 Task: Create a due date automation trigger when advanced on, on the monday of the week before a card is due add content with a description ending with resume at 11:00 AM.
Action: Mouse moved to (1127, 91)
Screenshot: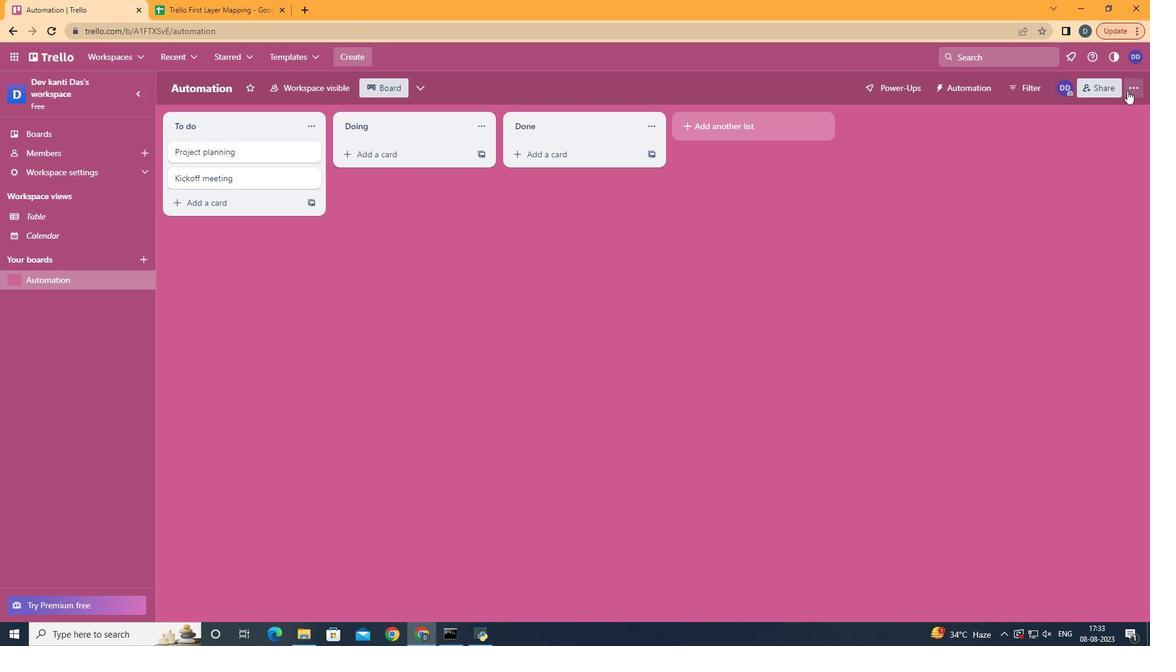 
Action: Mouse pressed left at (1127, 91)
Screenshot: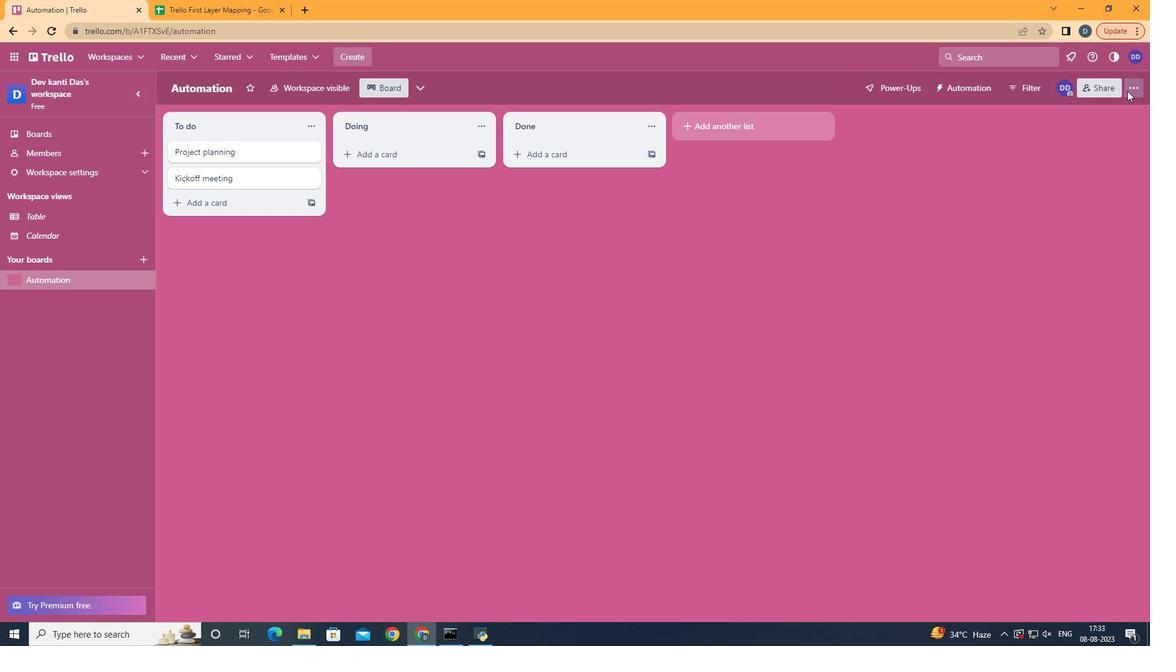 
Action: Mouse moved to (1038, 252)
Screenshot: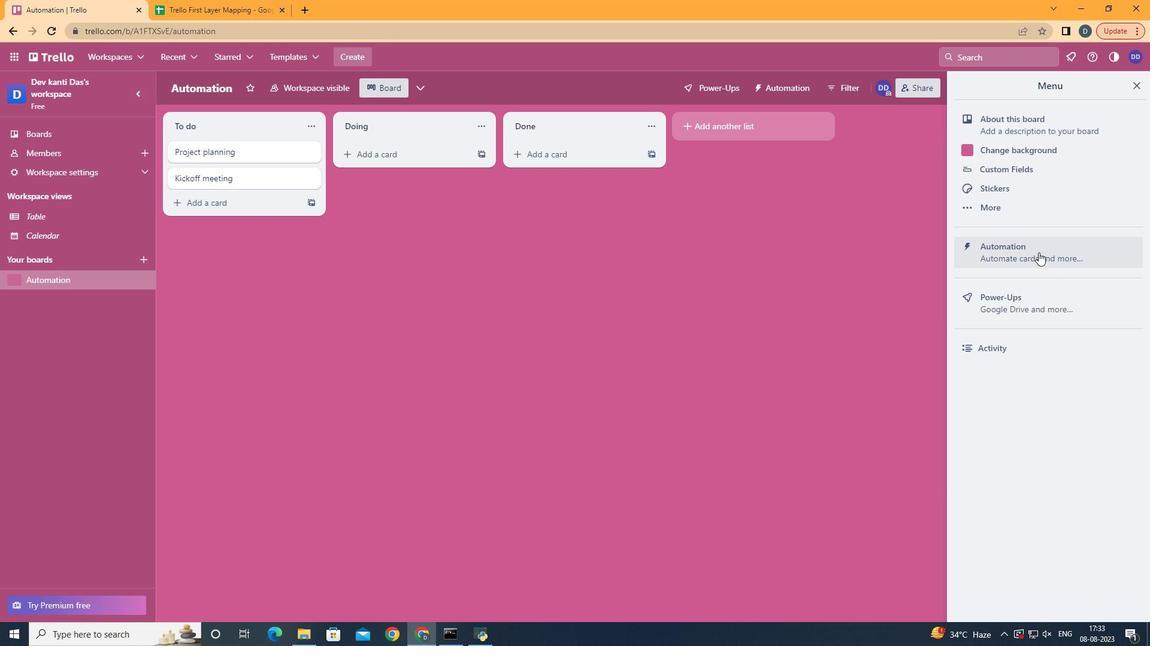 
Action: Mouse pressed left at (1038, 252)
Screenshot: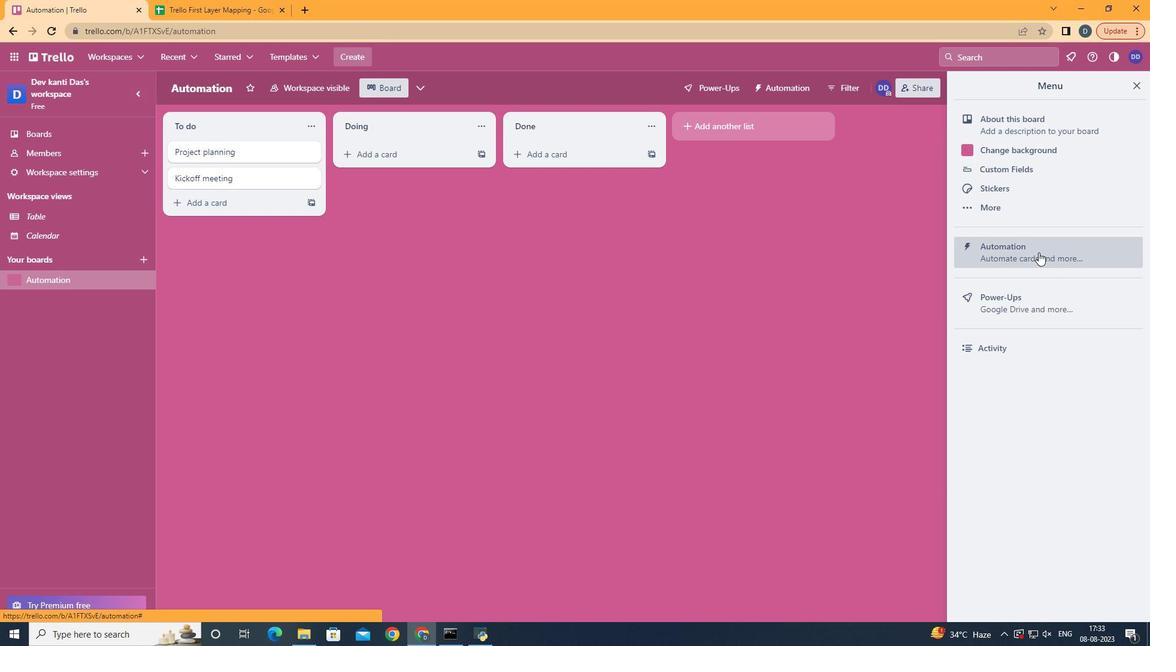 
Action: Mouse moved to (212, 244)
Screenshot: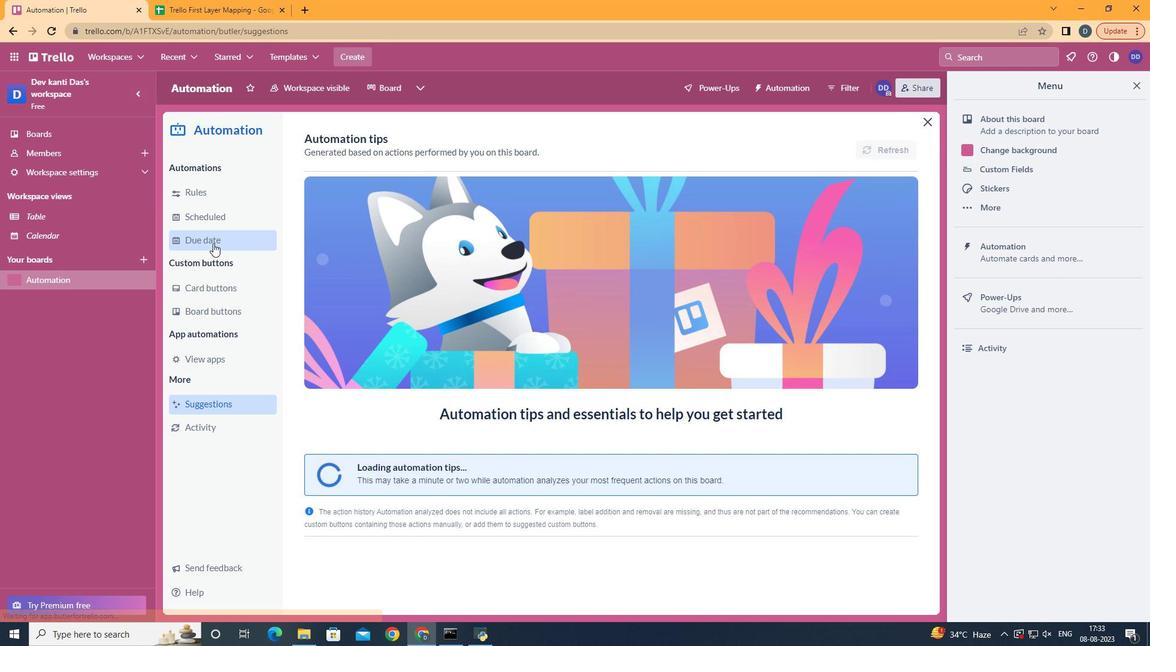 
Action: Mouse pressed left at (212, 244)
Screenshot: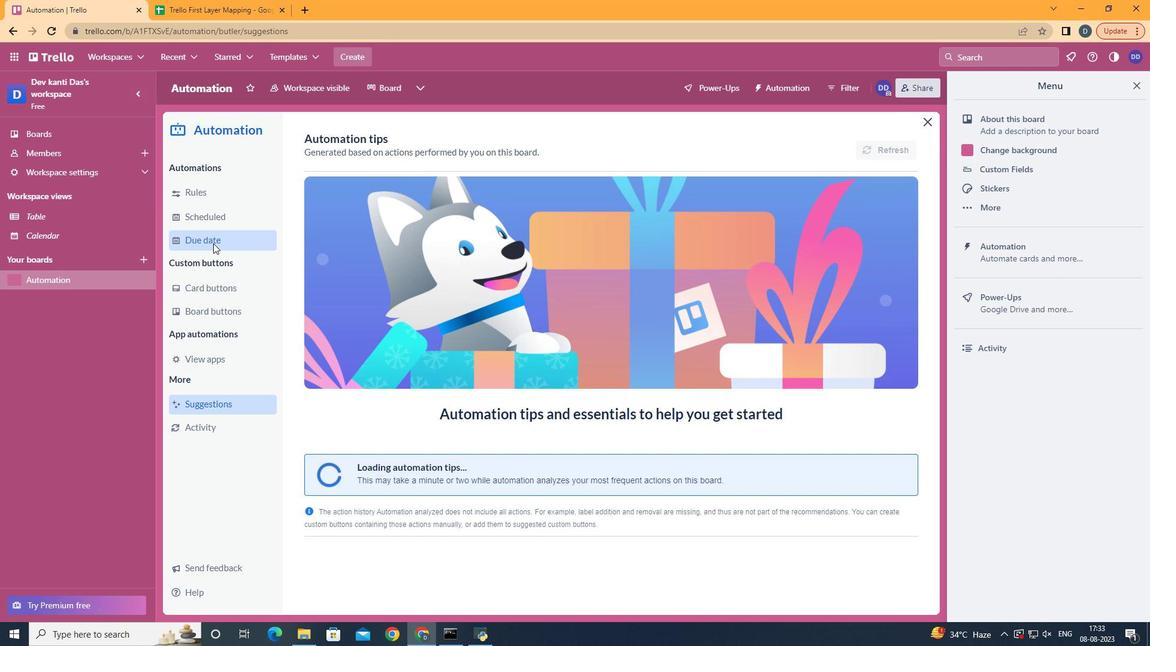
Action: Mouse moved to (842, 141)
Screenshot: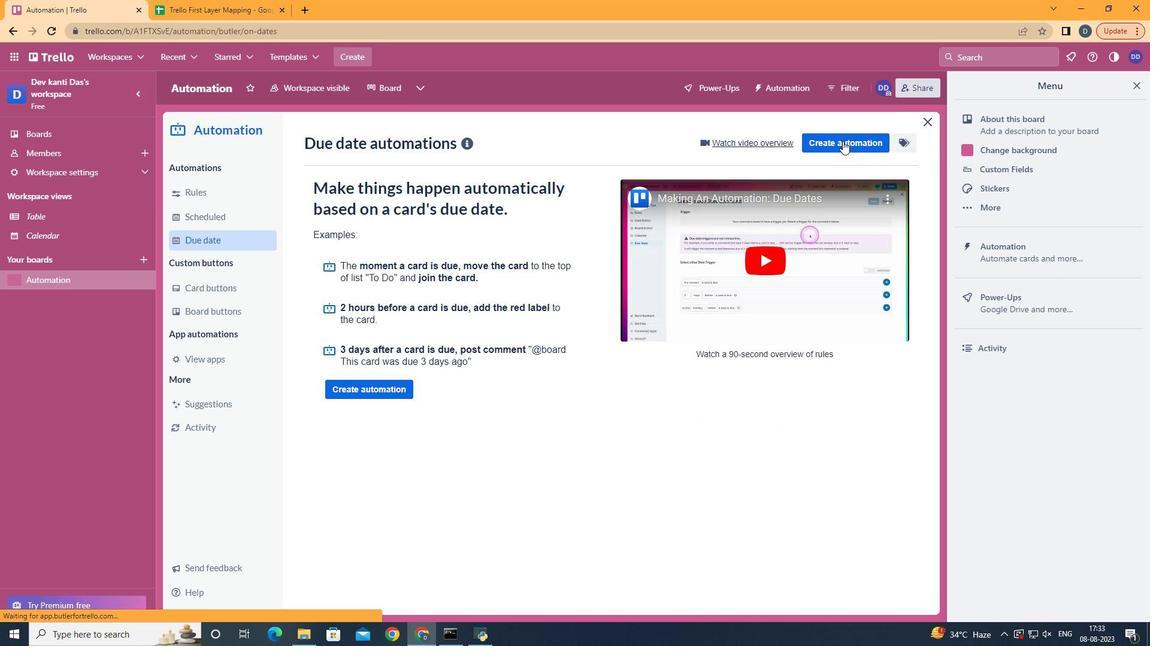 
Action: Mouse pressed left at (842, 141)
Screenshot: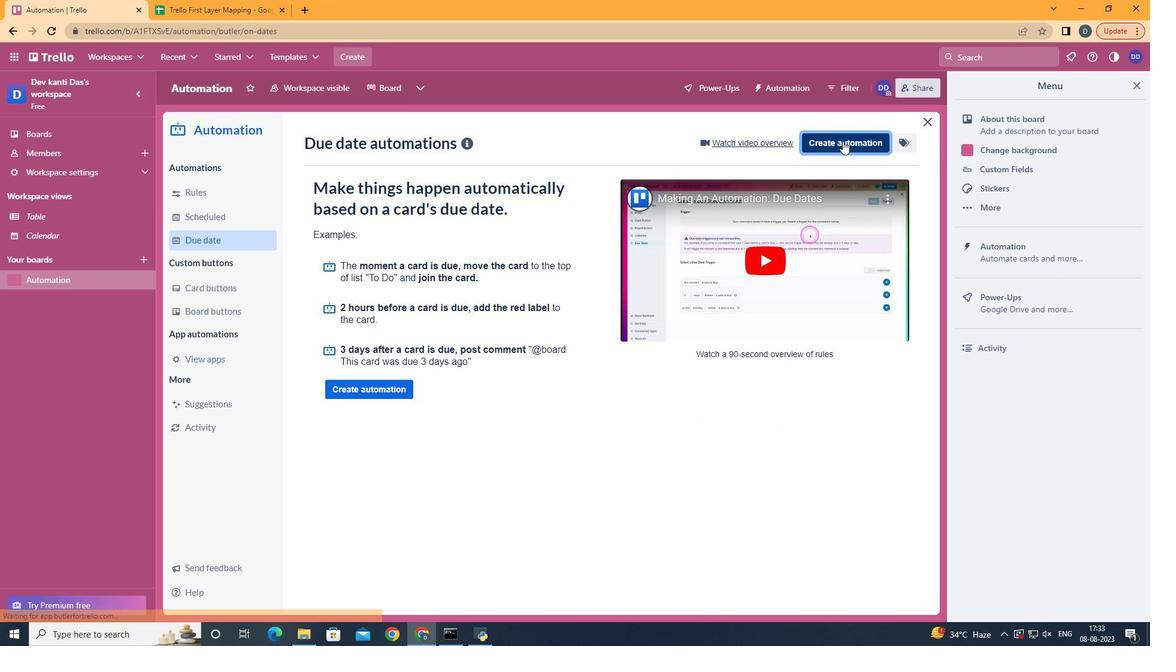 
Action: Mouse moved to (594, 258)
Screenshot: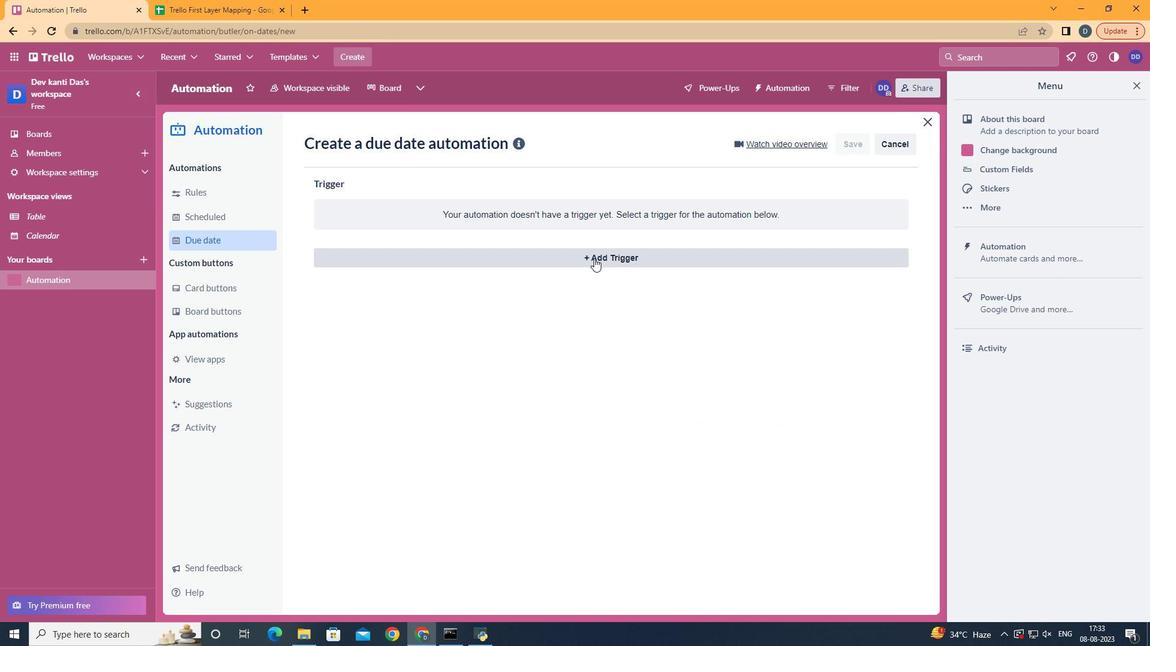 
Action: Mouse pressed left at (594, 258)
Screenshot: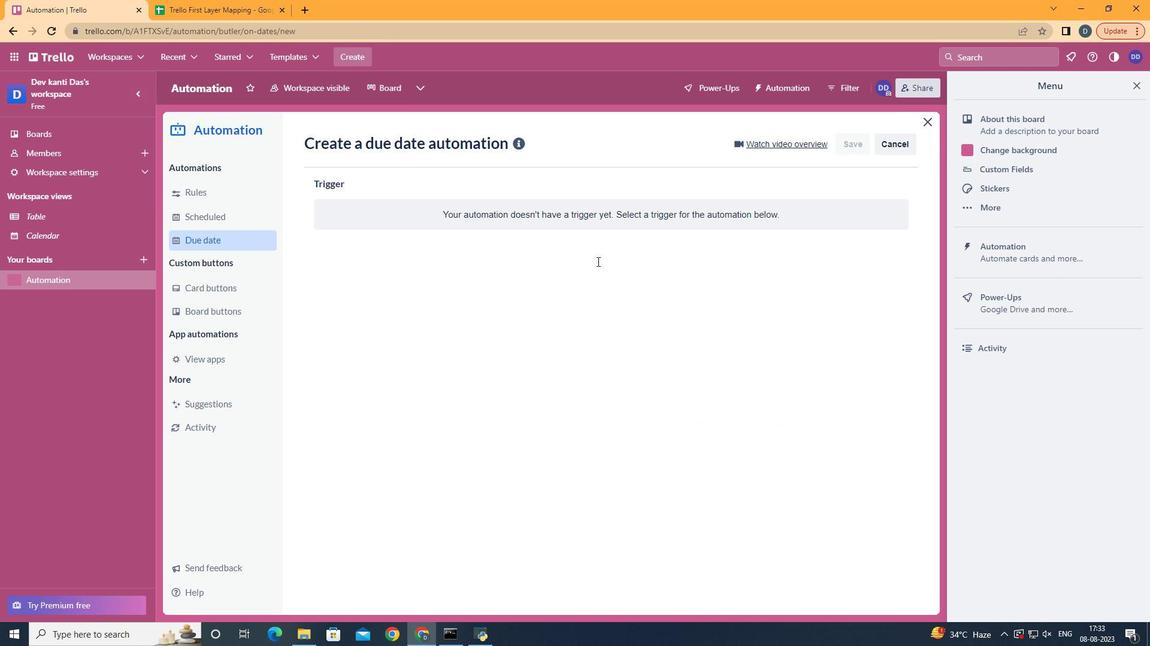 
Action: Mouse moved to (423, 572)
Screenshot: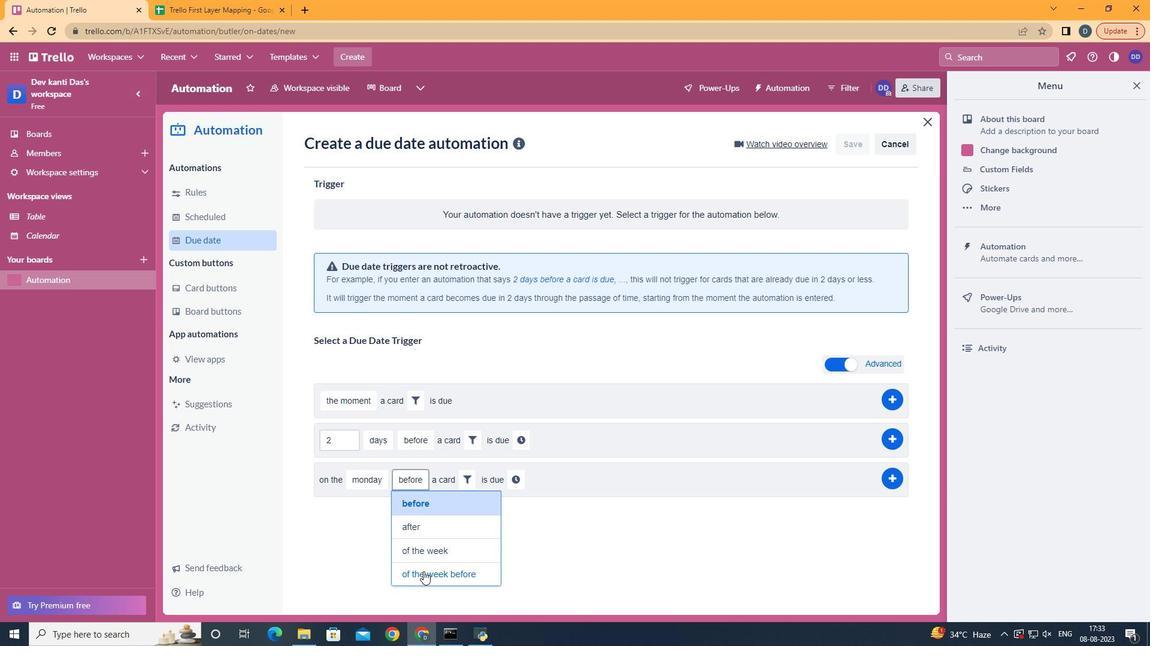 
Action: Mouse pressed left at (423, 572)
Screenshot: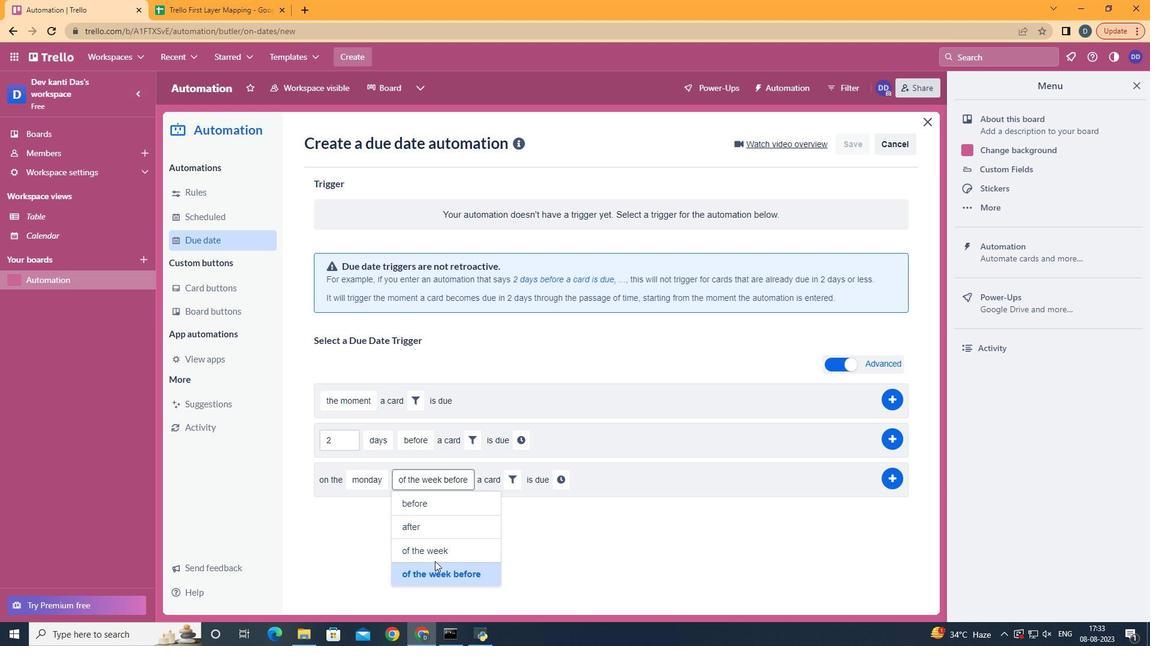 
Action: Mouse moved to (504, 479)
Screenshot: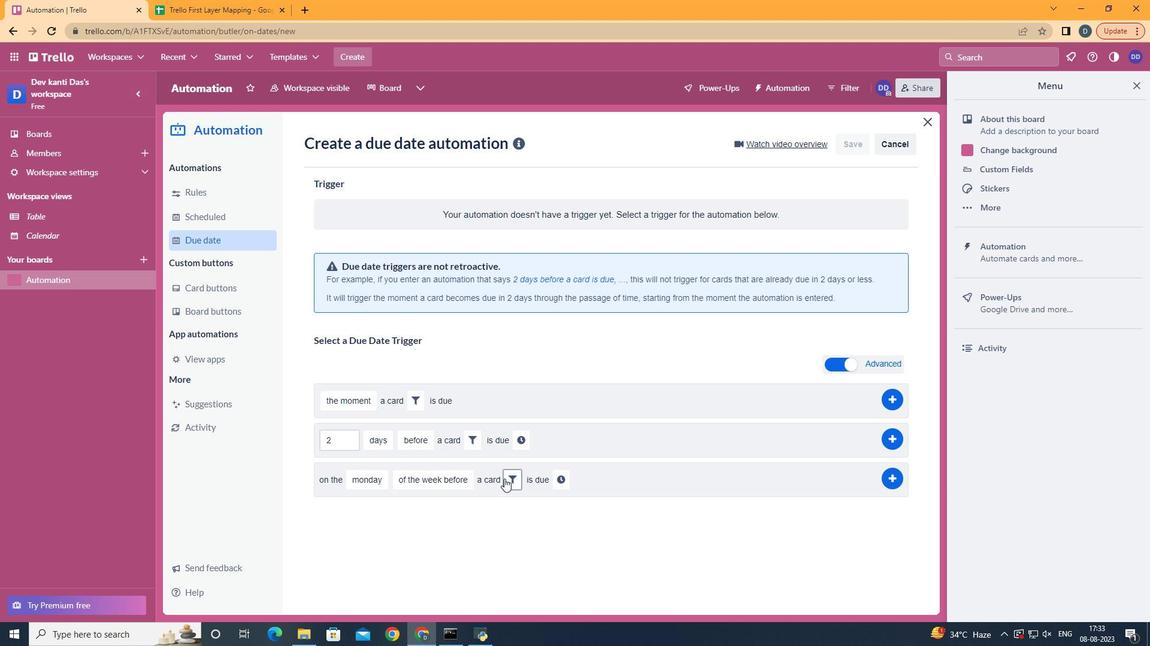 
Action: Mouse pressed left at (504, 479)
Screenshot: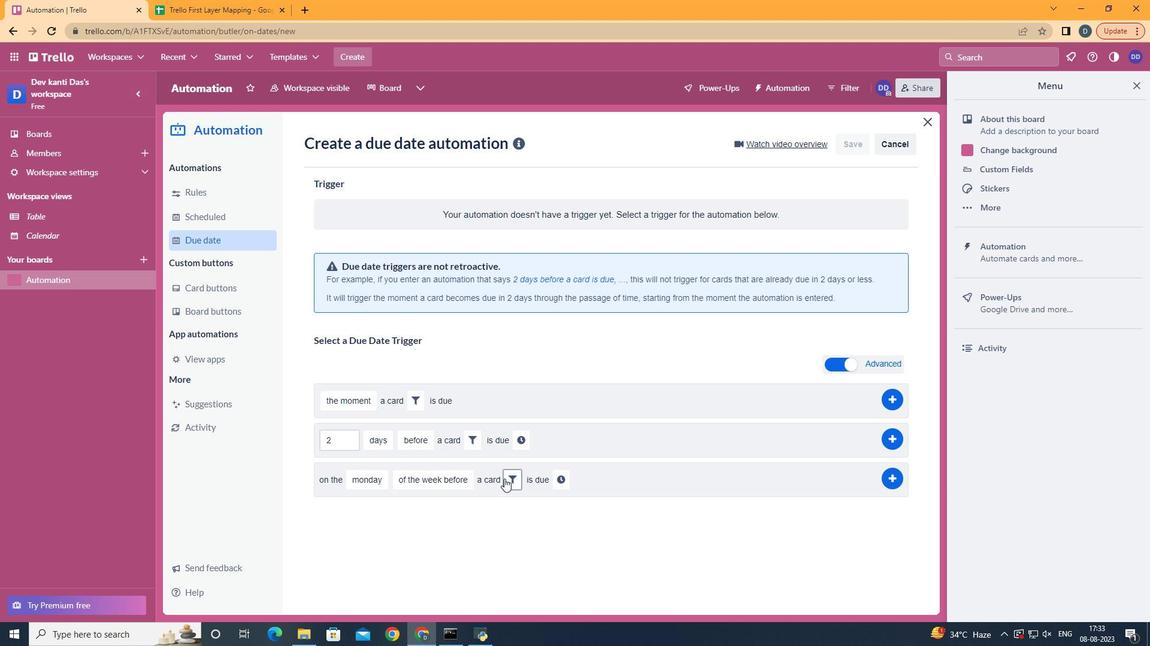 
Action: Mouse moved to (655, 513)
Screenshot: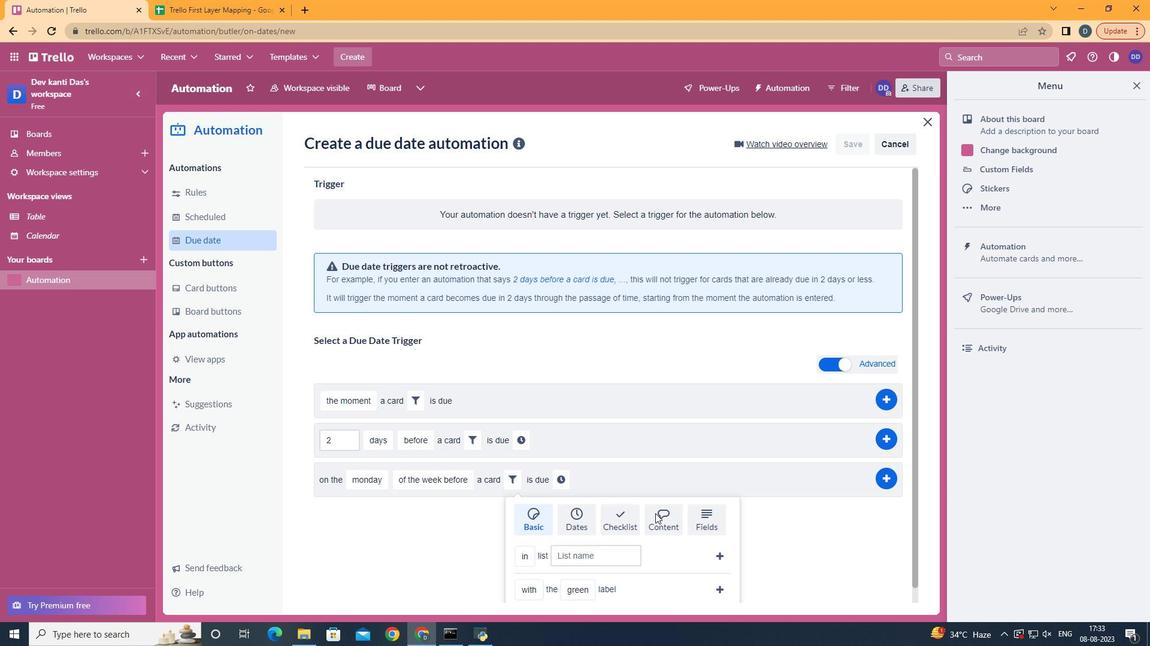 
Action: Mouse pressed left at (655, 513)
Screenshot: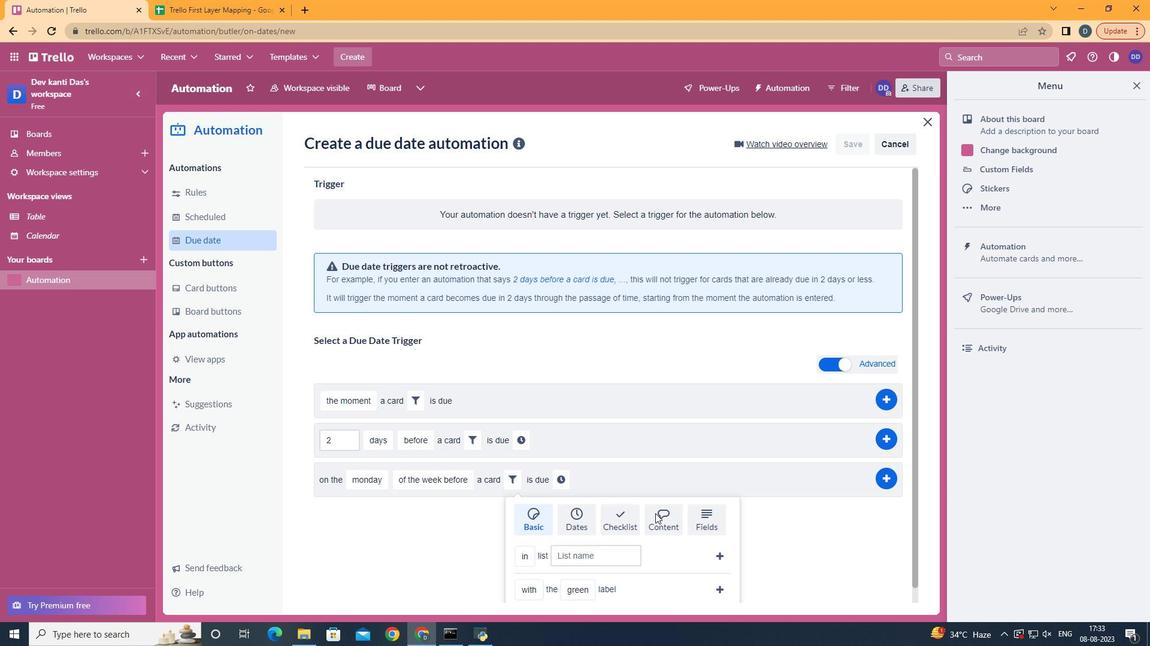 
Action: Mouse moved to (567, 510)
Screenshot: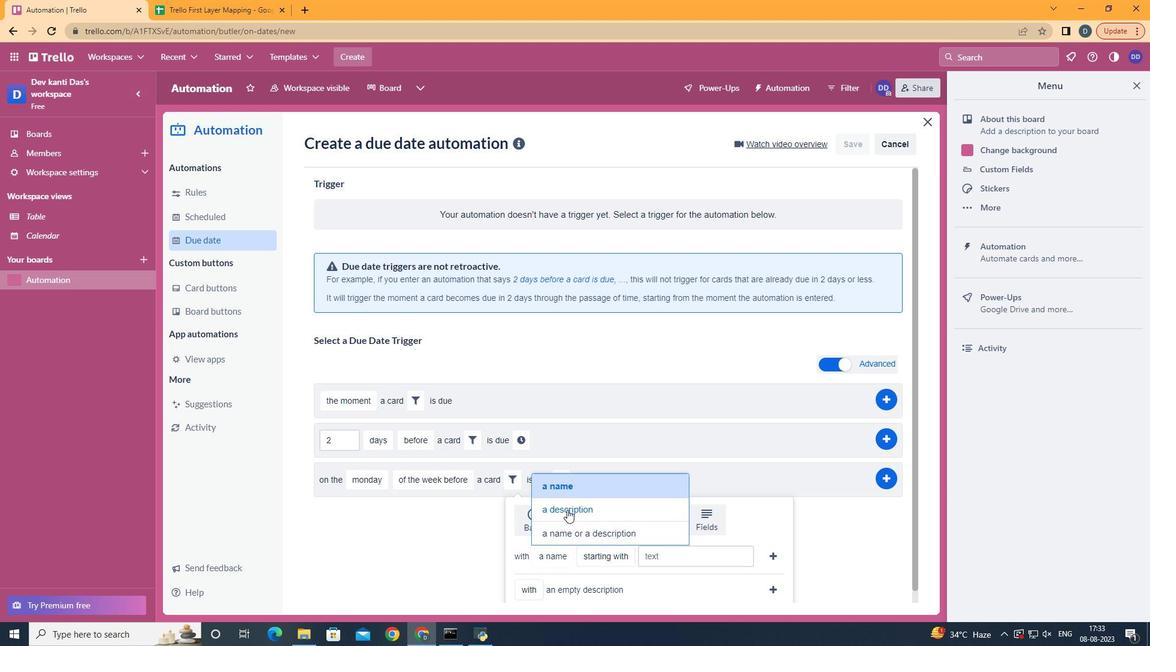 
Action: Mouse pressed left at (567, 510)
Screenshot: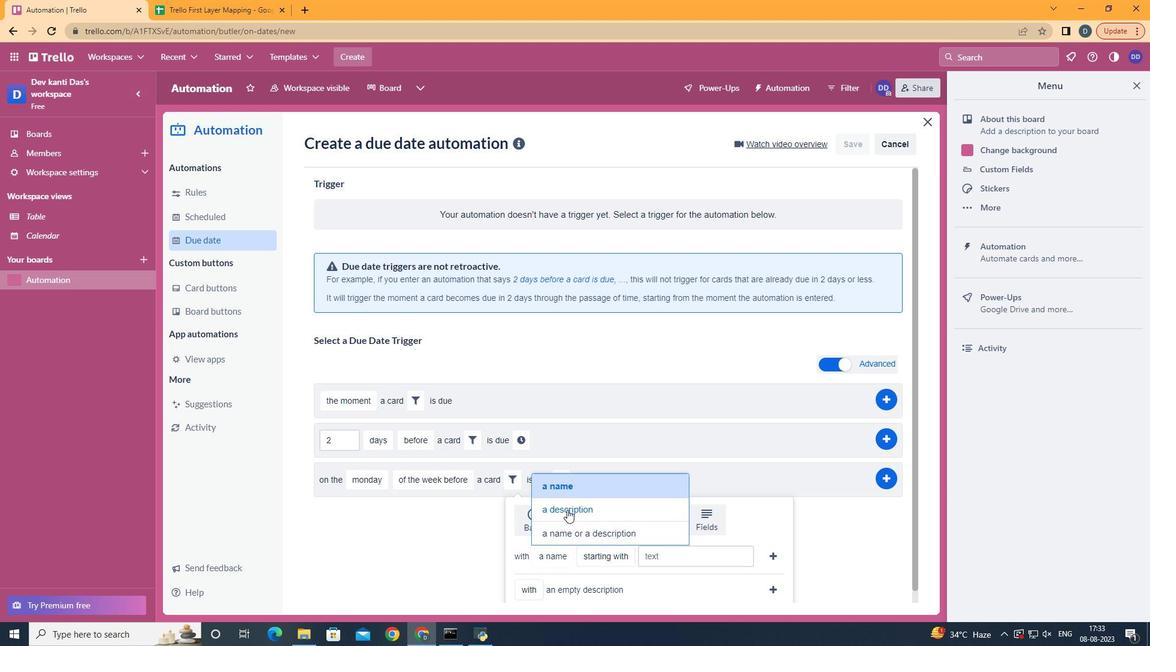 
Action: Mouse moved to (652, 445)
Screenshot: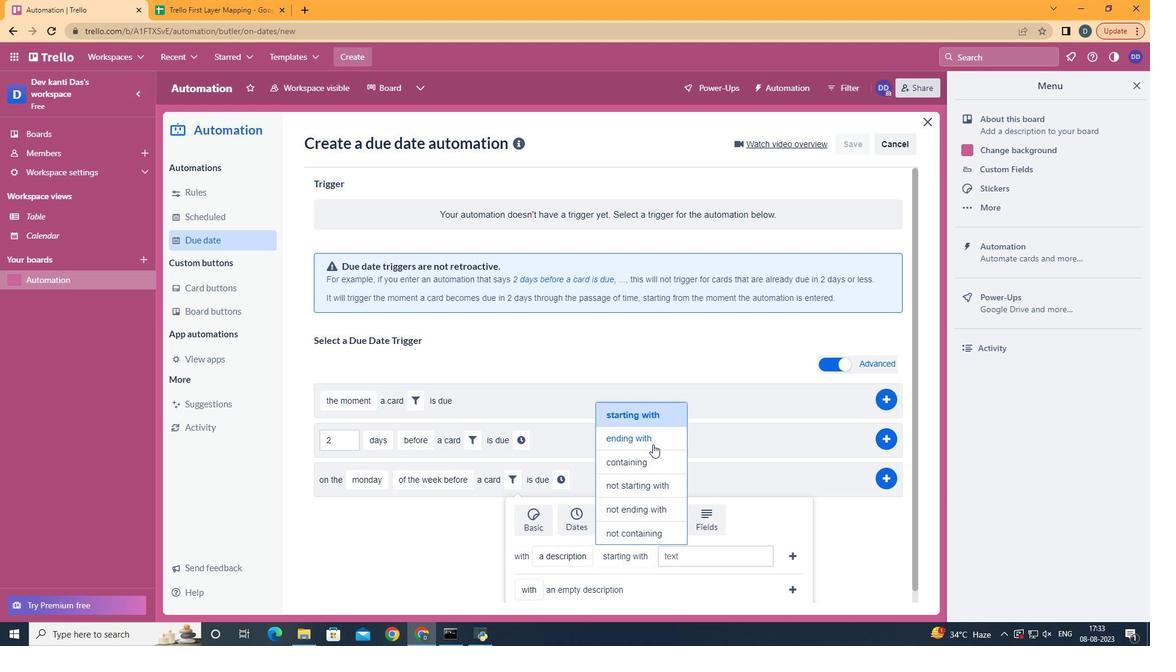 
Action: Mouse pressed left at (652, 445)
Screenshot: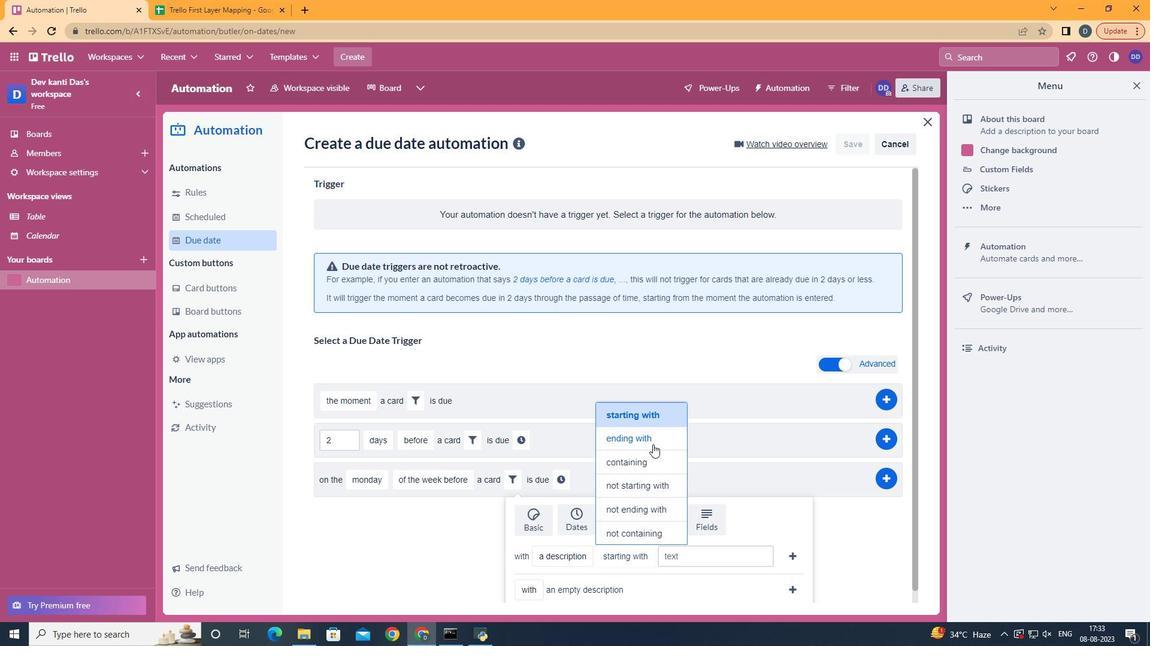 
Action: Mouse moved to (703, 557)
Screenshot: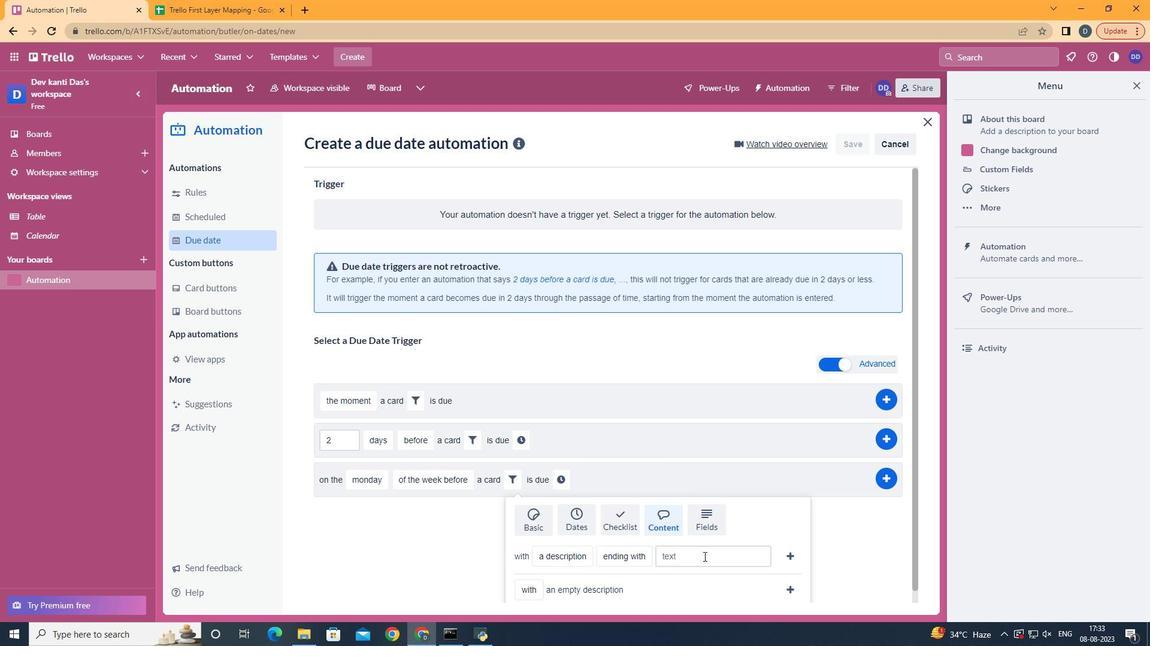 
Action: Mouse pressed left at (703, 557)
Screenshot: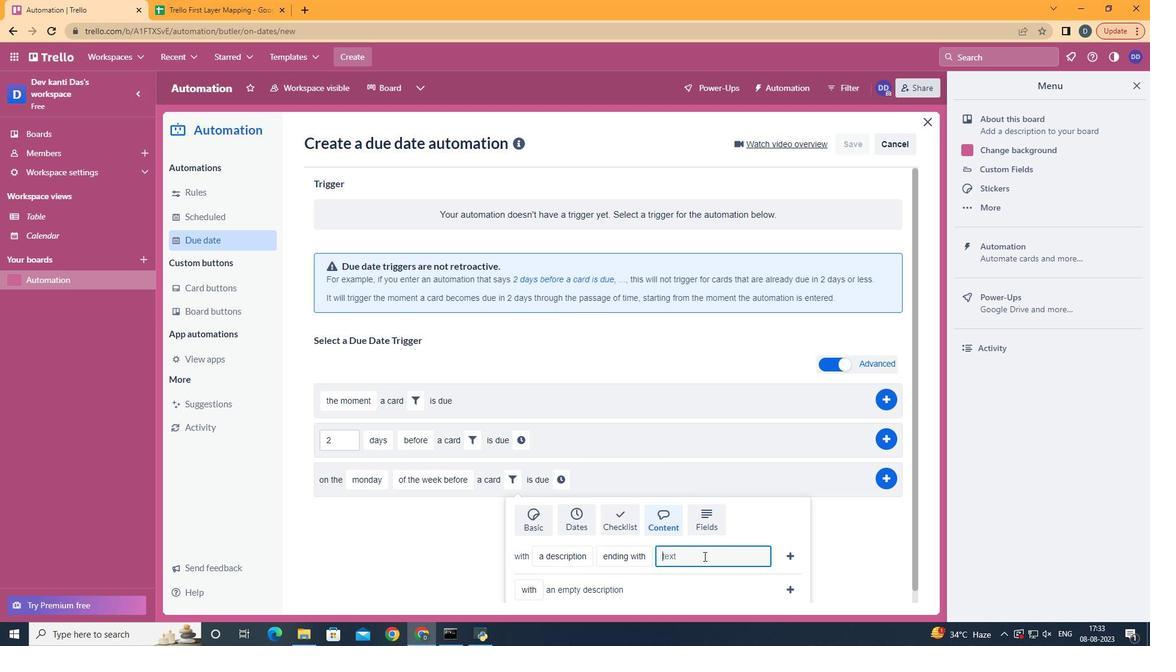 
Action: Mouse moved to (704, 557)
Screenshot: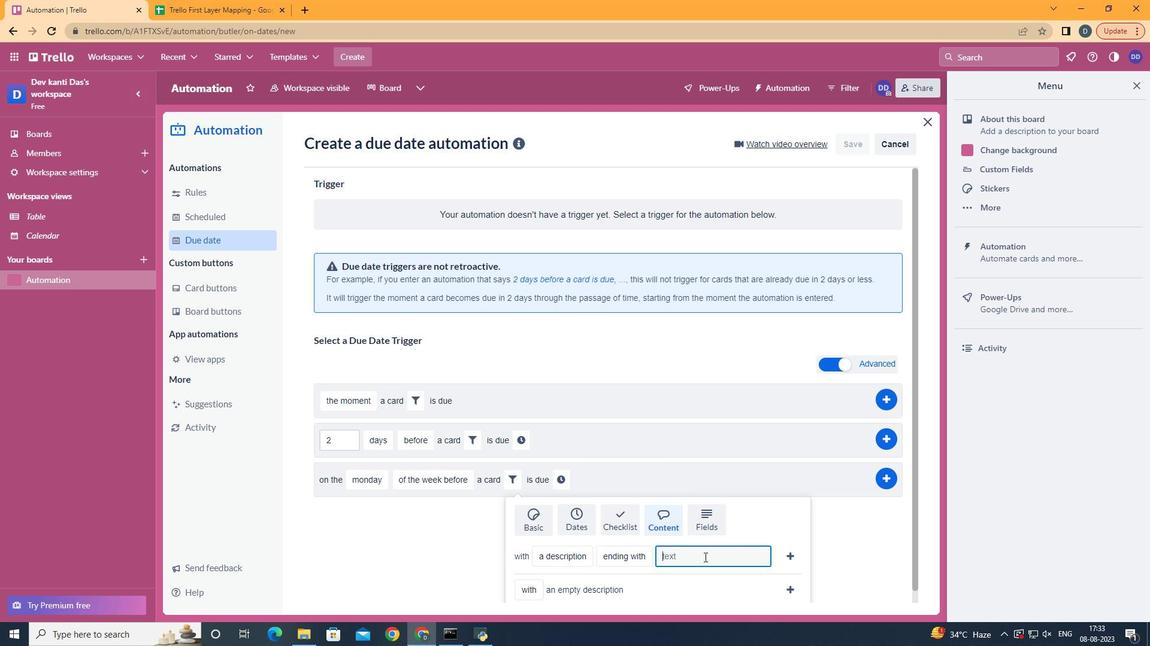 
Action: Key pressed resume
Screenshot: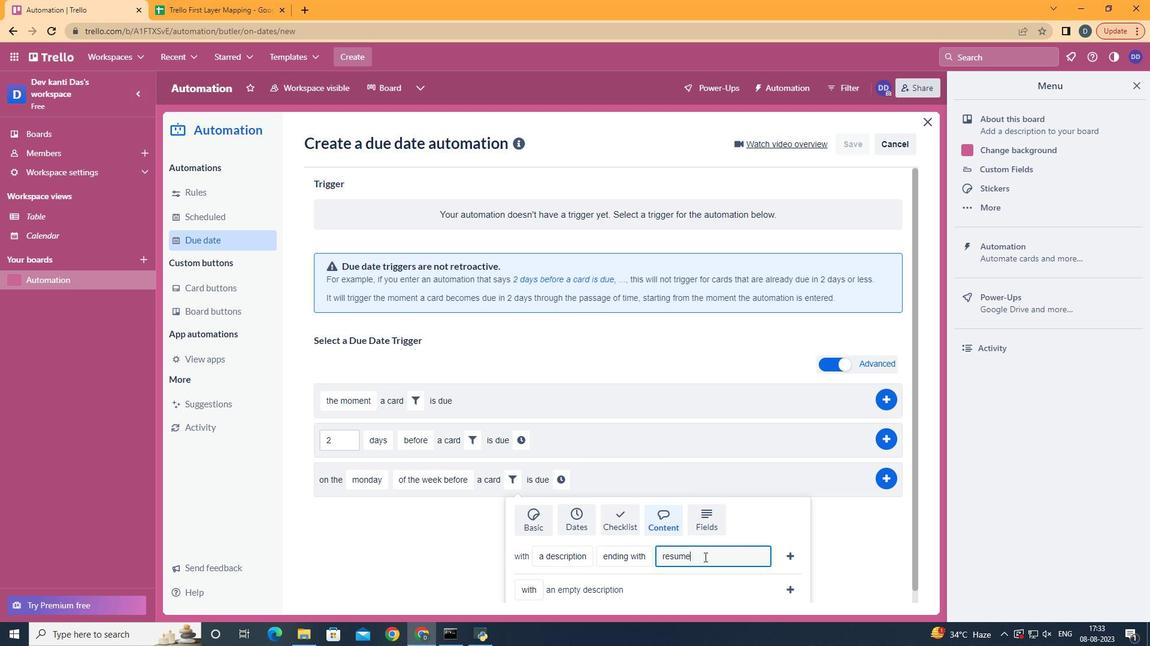 
Action: Mouse moved to (788, 558)
Screenshot: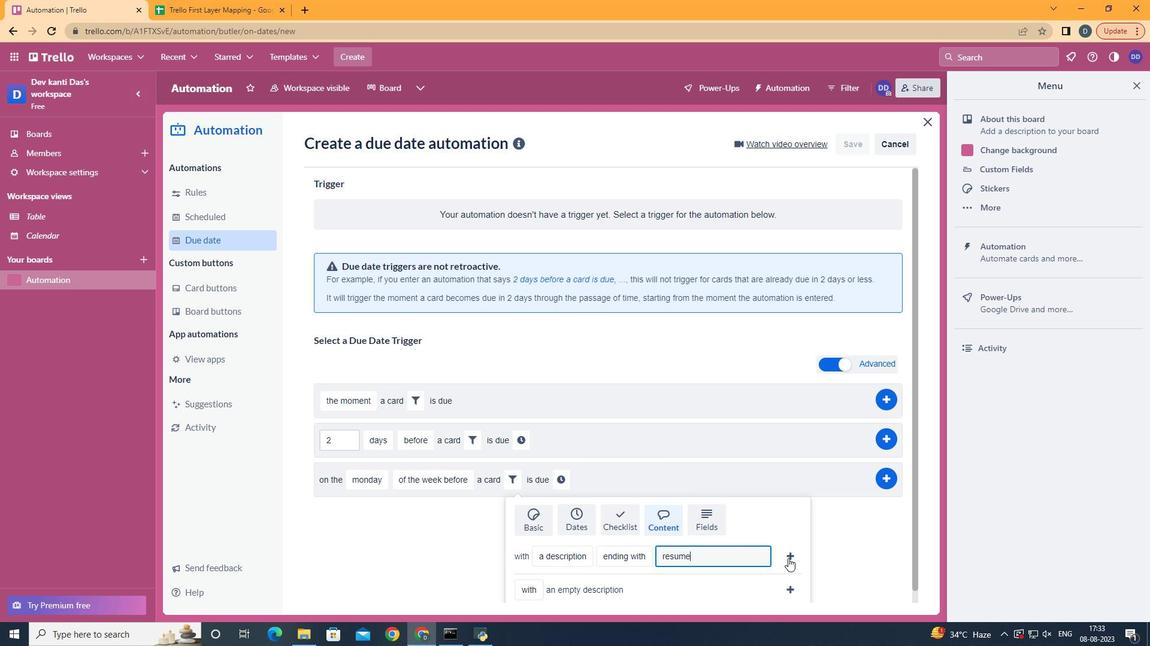 
Action: Mouse pressed left at (788, 558)
Screenshot: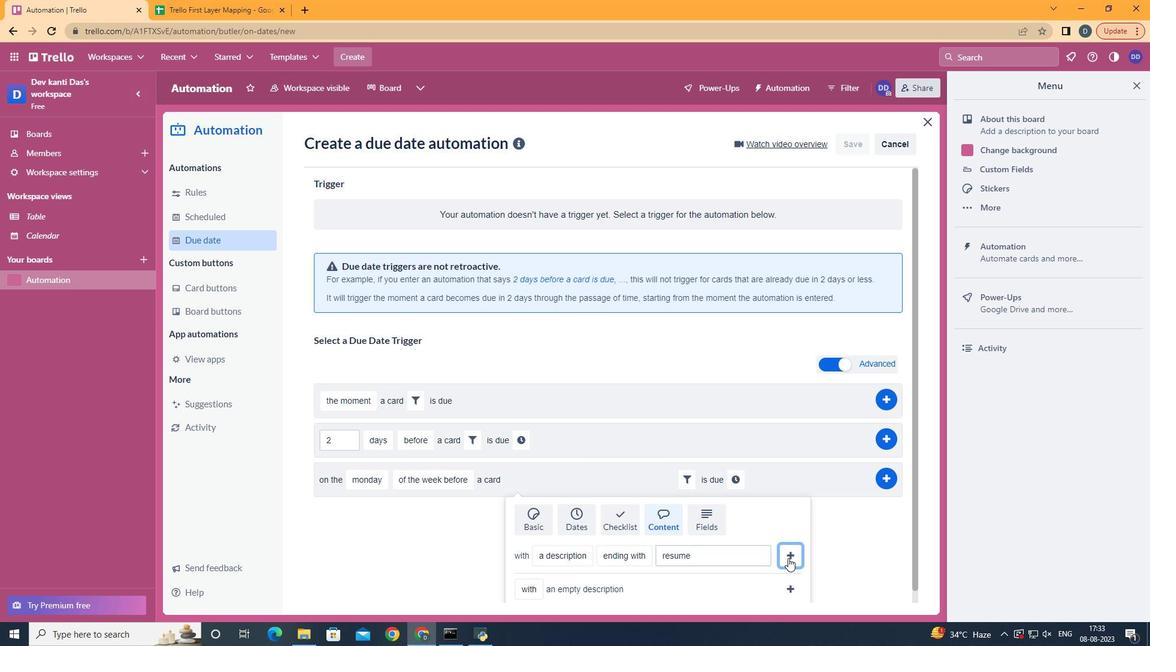 
Action: Mouse moved to (731, 474)
Screenshot: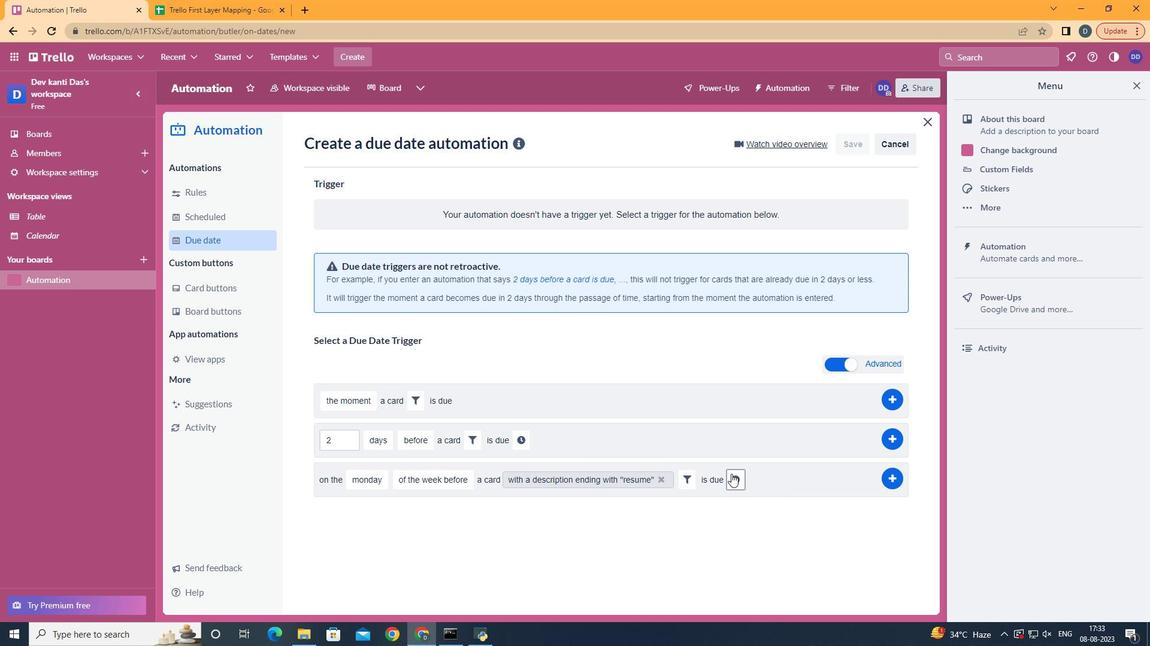 
Action: Mouse pressed left at (731, 474)
Screenshot: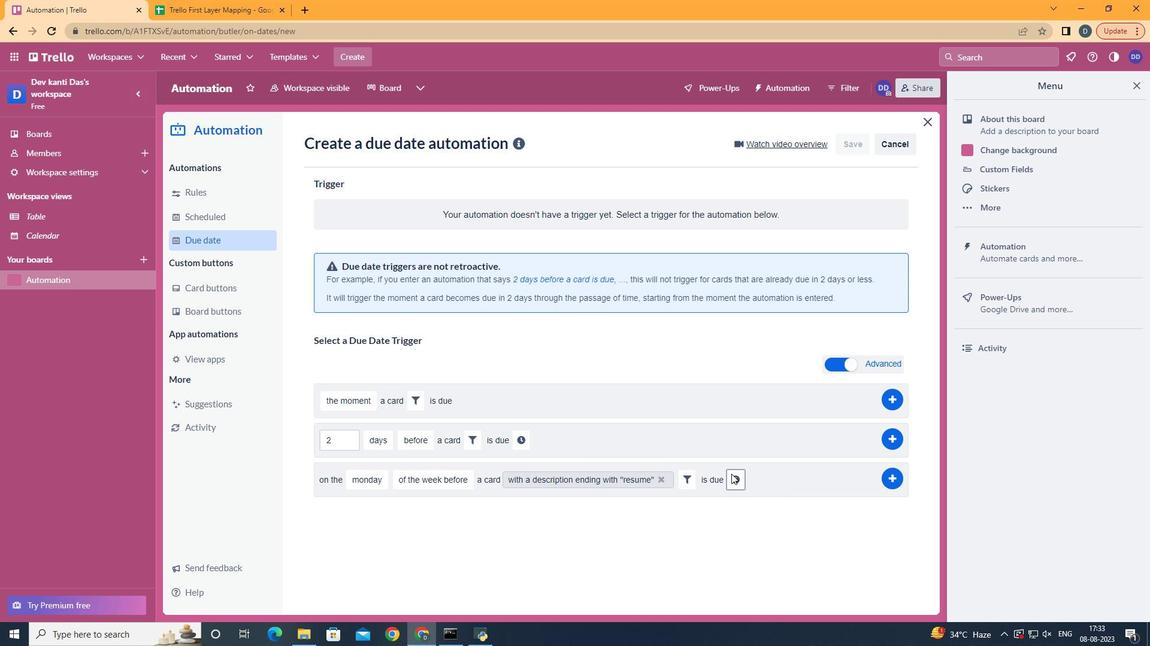 
Action: Mouse moved to (365, 509)
Screenshot: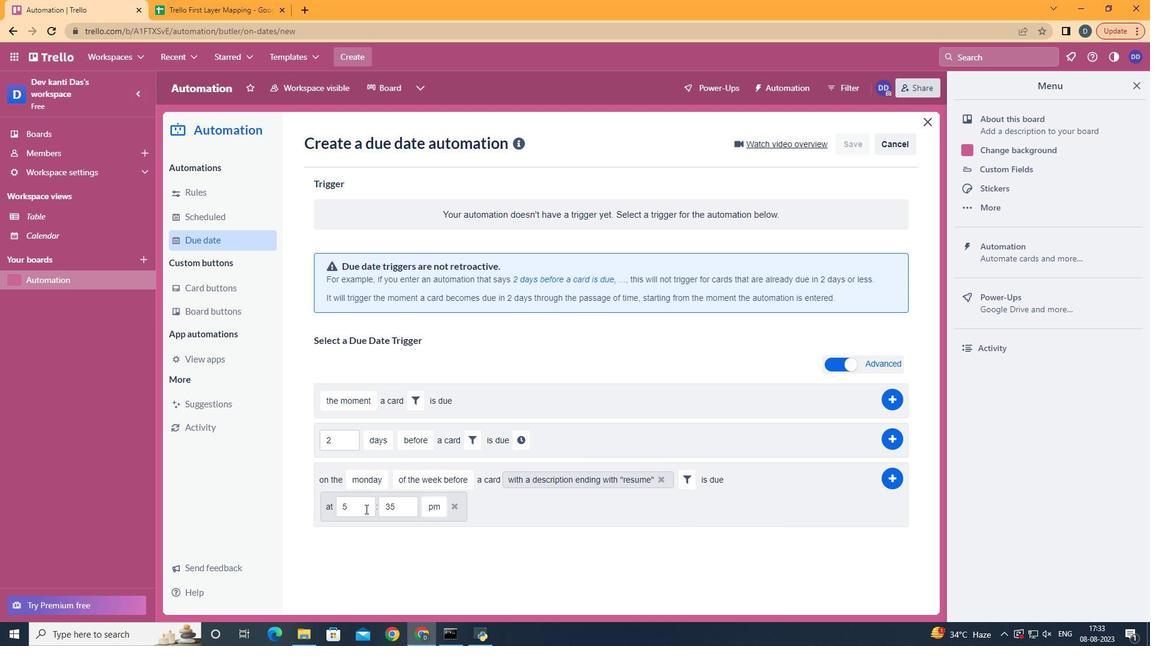
Action: Mouse pressed left at (365, 509)
Screenshot: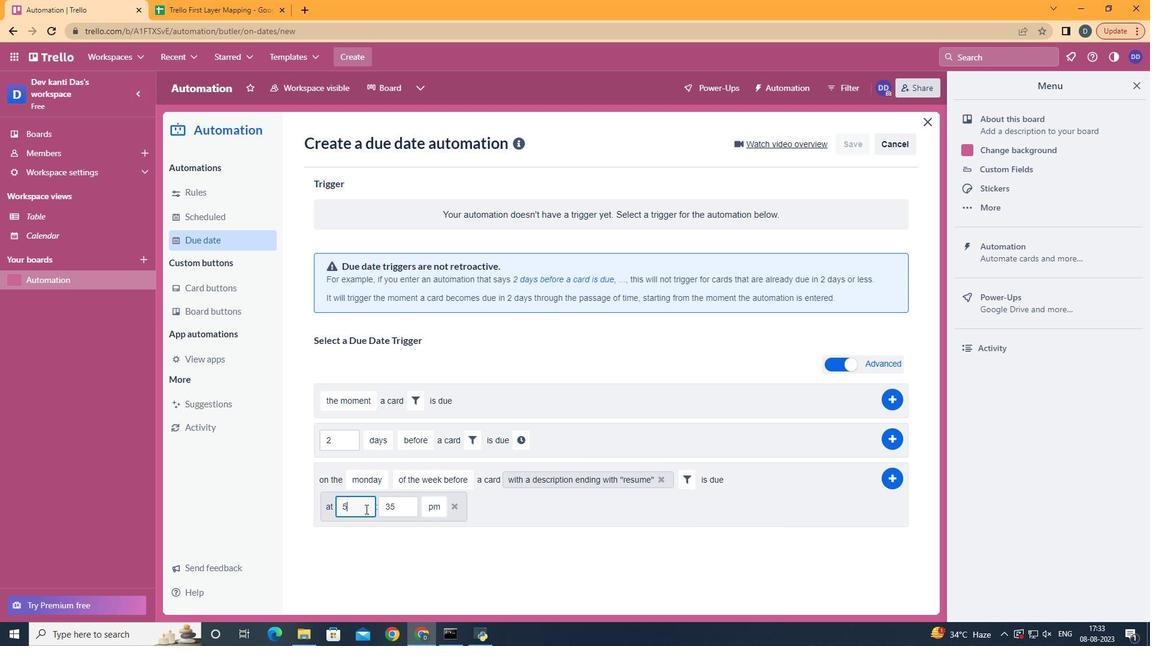 
Action: Key pressed <Key.backspace>11
Screenshot: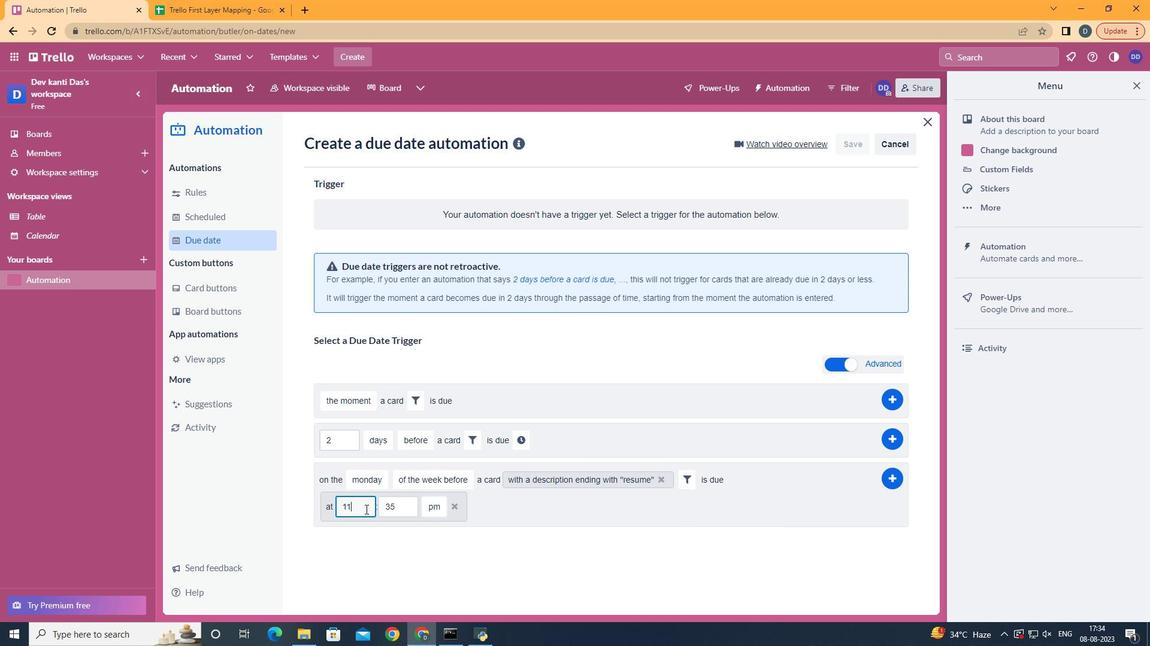 
Action: Mouse moved to (397, 508)
Screenshot: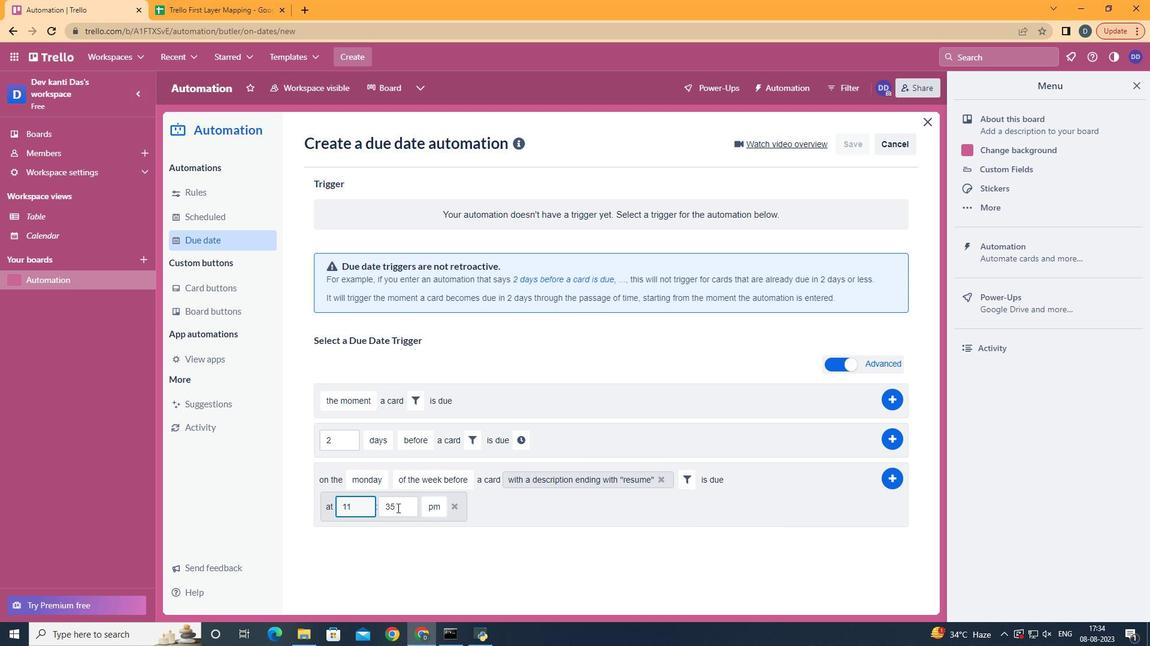 
Action: Mouse pressed left at (397, 508)
Screenshot: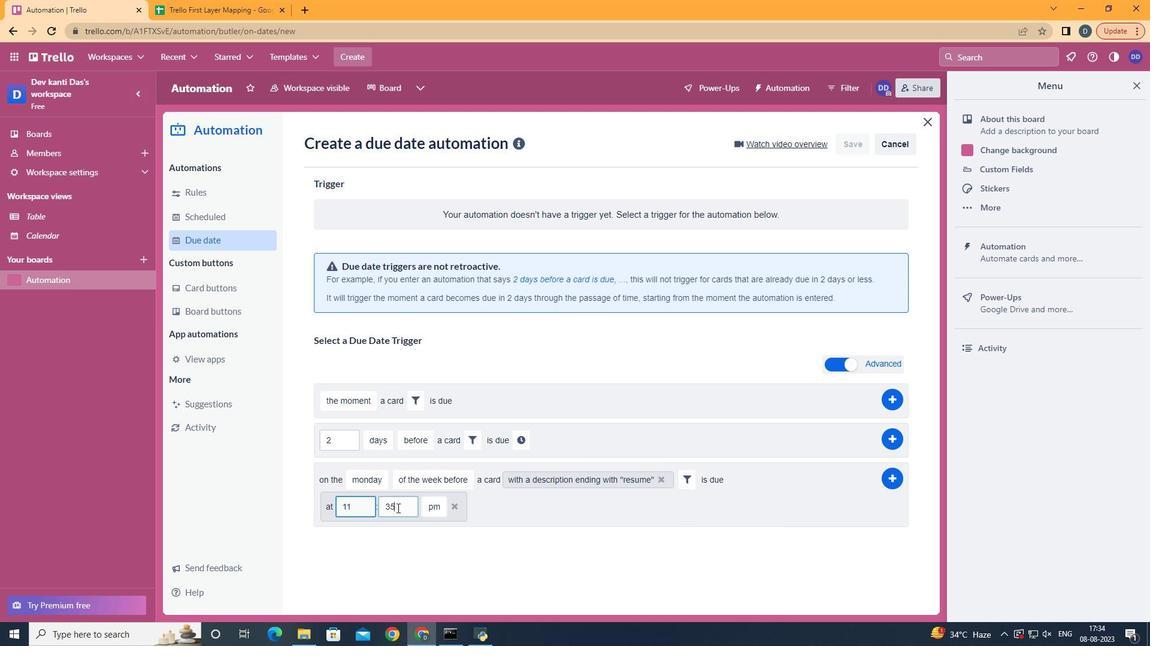 
Action: Key pressed <Key.backspace><Key.backspace>00
Screenshot: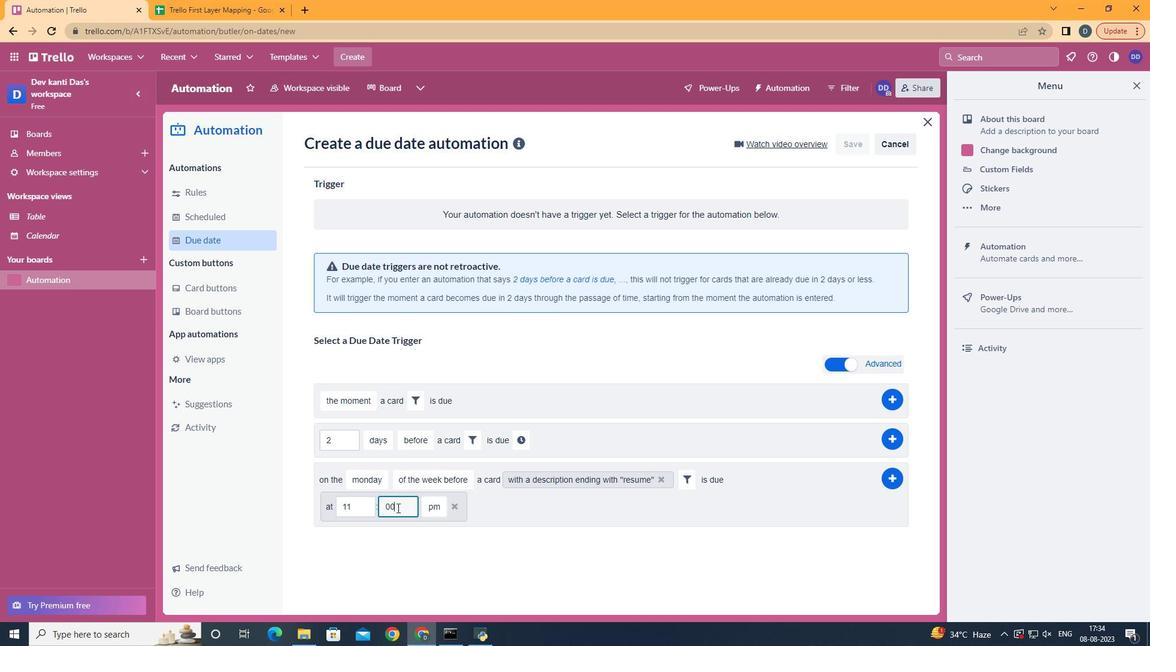 
Action: Mouse moved to (430, 516)
Screenshot: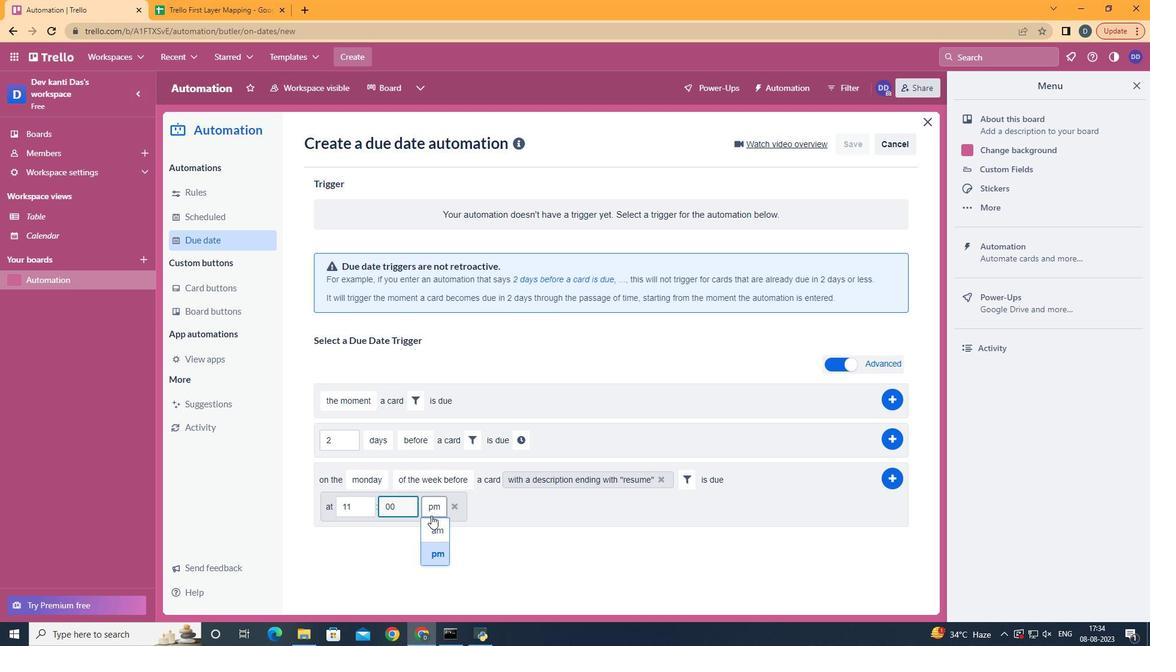 
Action: Mouse pressed left at (430, 516)
Screenshot: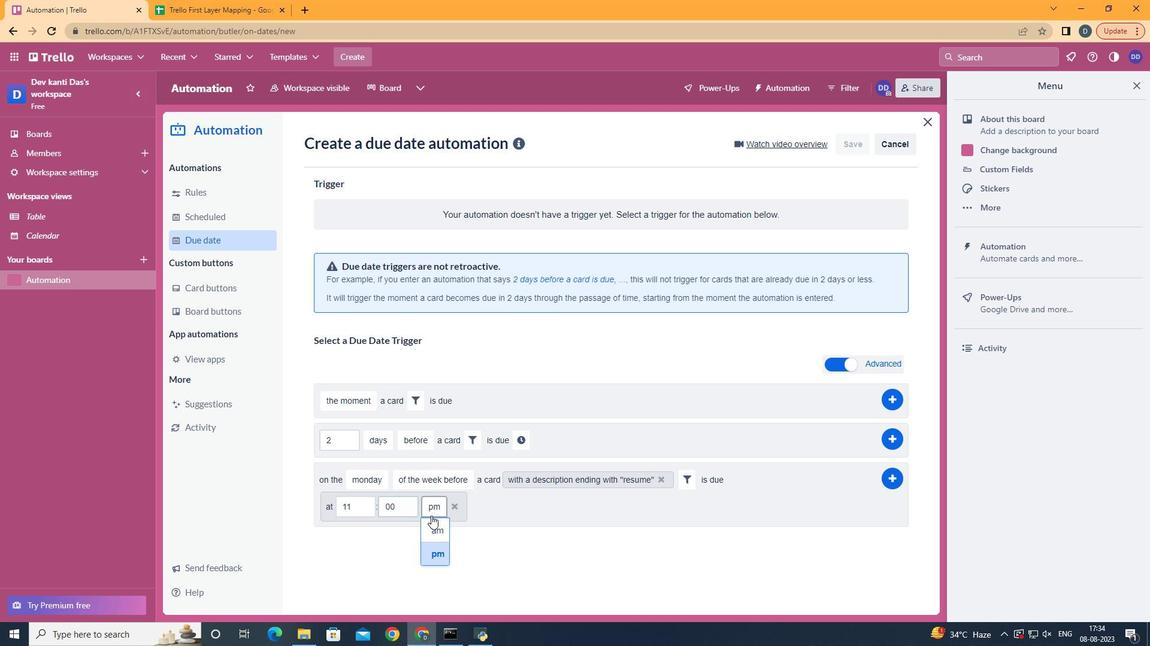 
Action: Mouse moved to (431, 524)
Screenshot: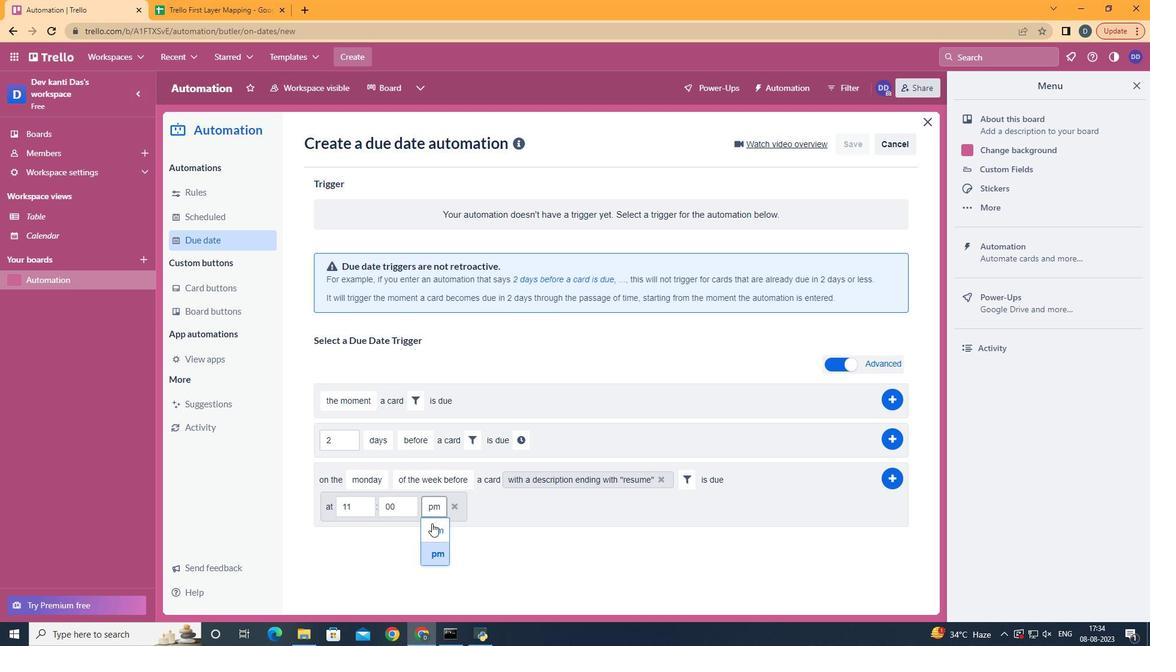 
Action: Mouse pressed left at (431, 524)
Screenshot: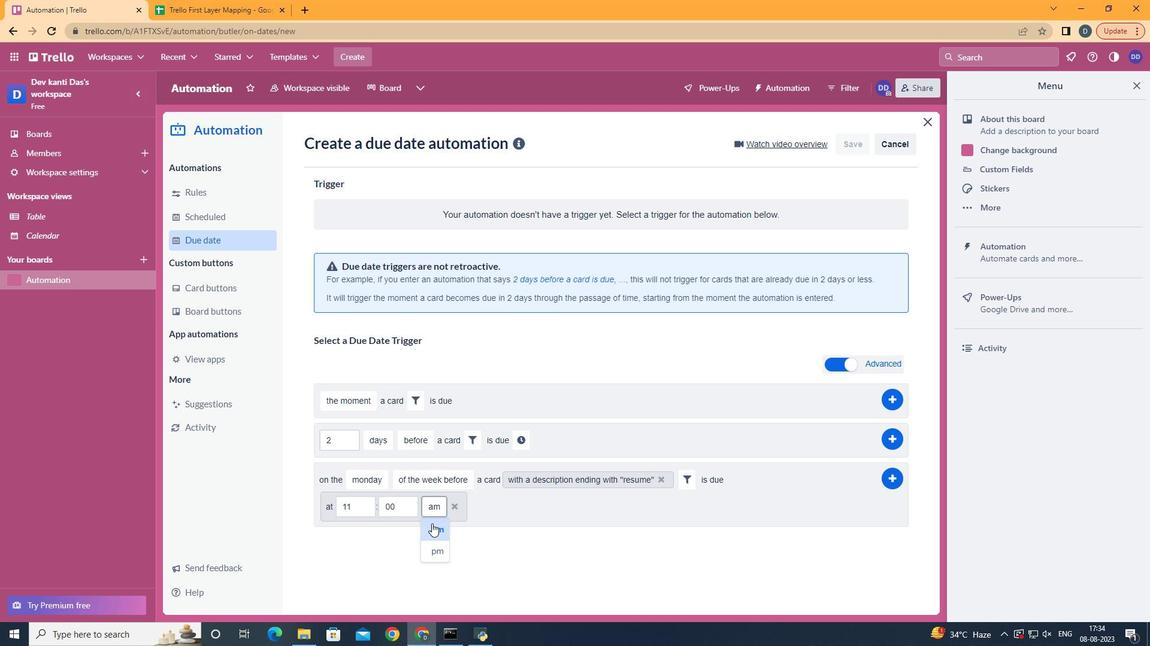 
Action: Mouse moved to (893, 482)
Screenshot: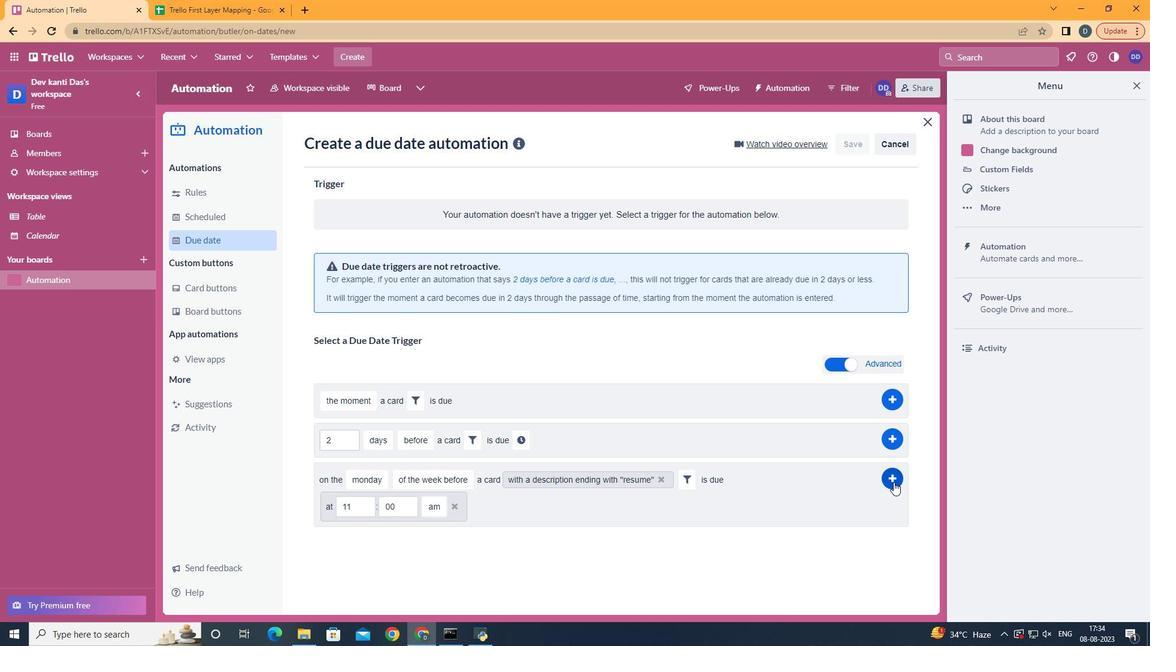 
Action: Mouse pressed left at (893, 482)
Screenshot: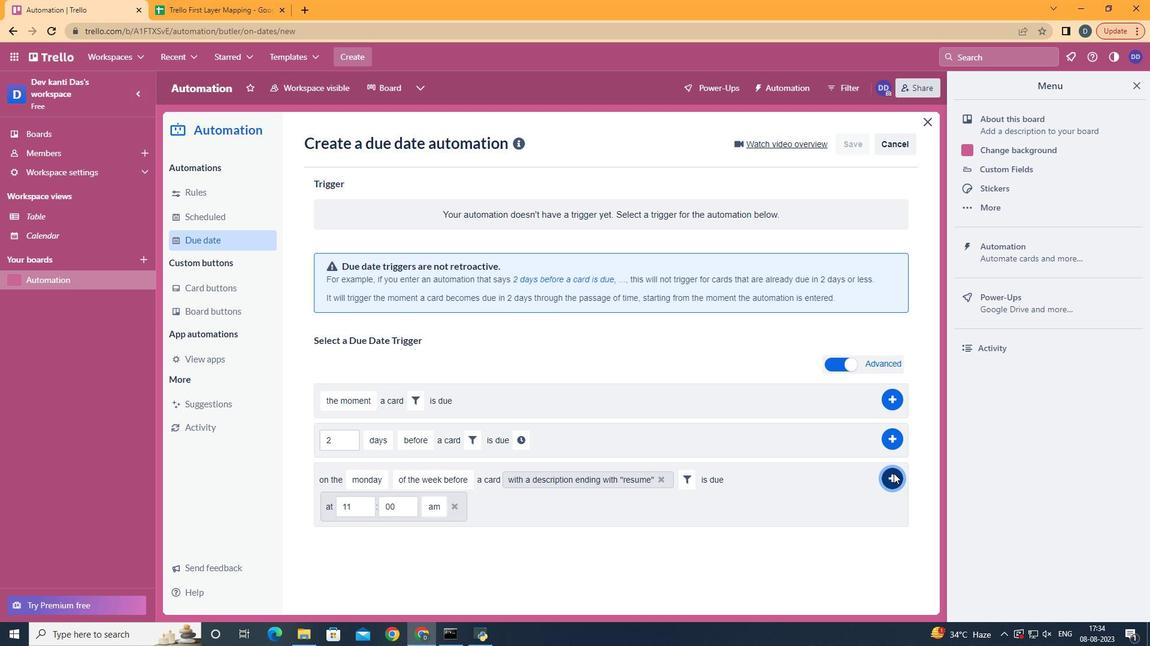 
Action: Mouse moved to (691, 183)
Screenshot: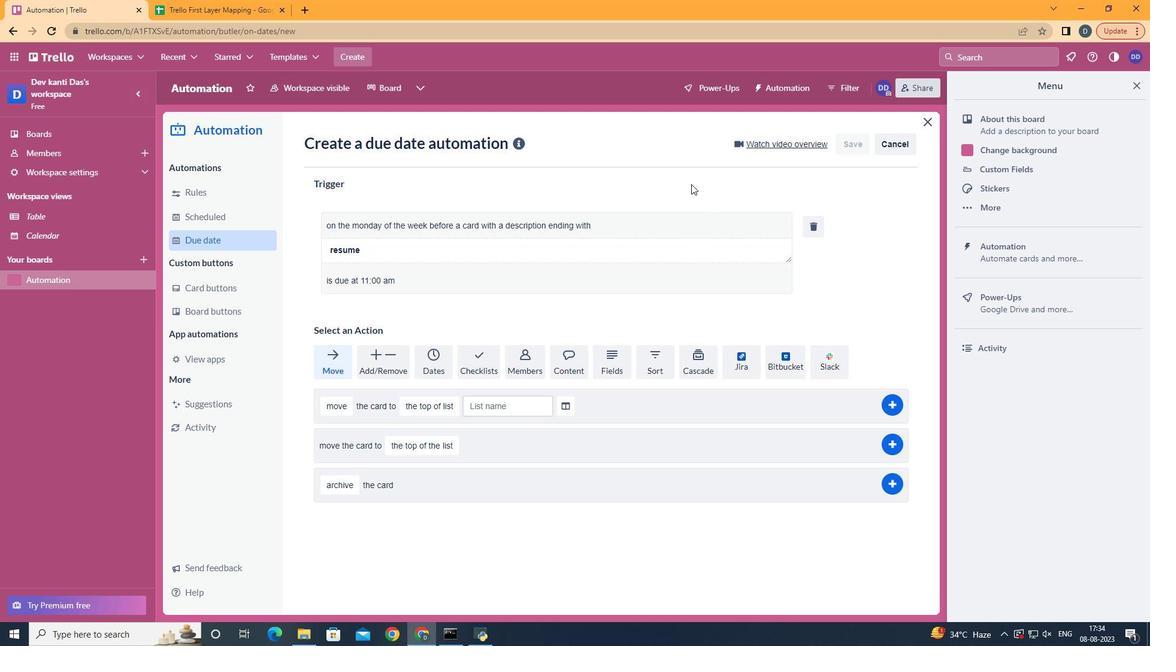 
